 Task: Add Sprouts Organic Medium Blend Coffee Pods 12 Pack to the cart.
Action: Mouse pressed left at (16, 135)
Screenshot: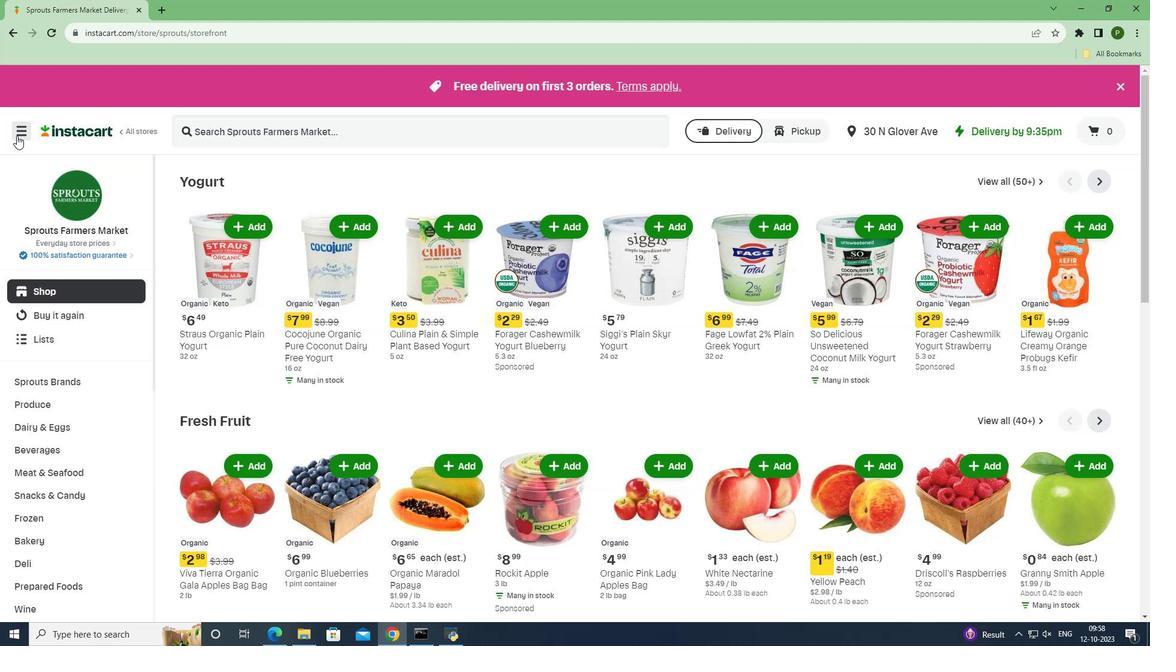 
Action: Mouse moved to (52, 321)
Screenshot: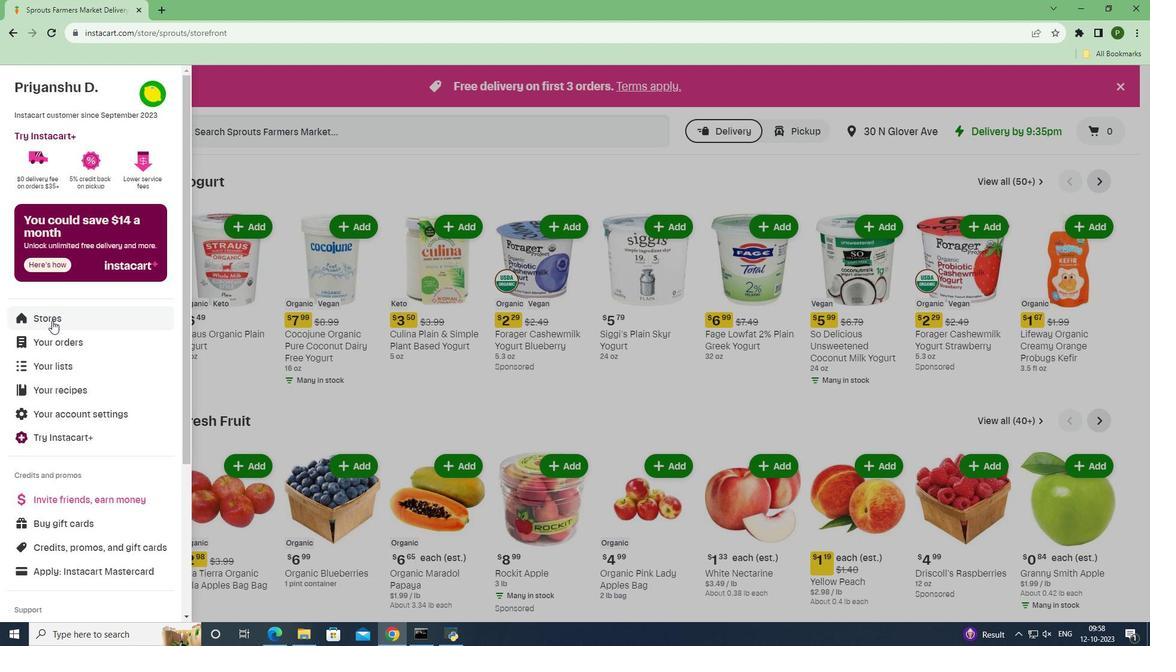 
Action: Mouse pressed left at (52, 321)
Screenshot: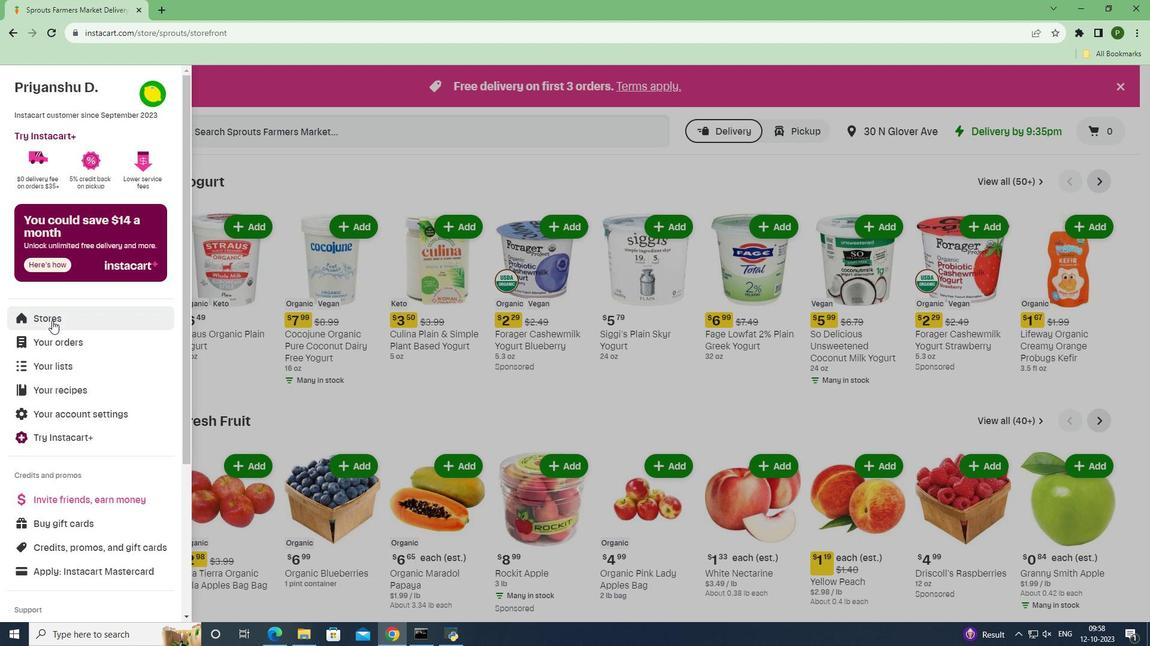 
Action: Mouse moved to (274, 138)
Screenshot: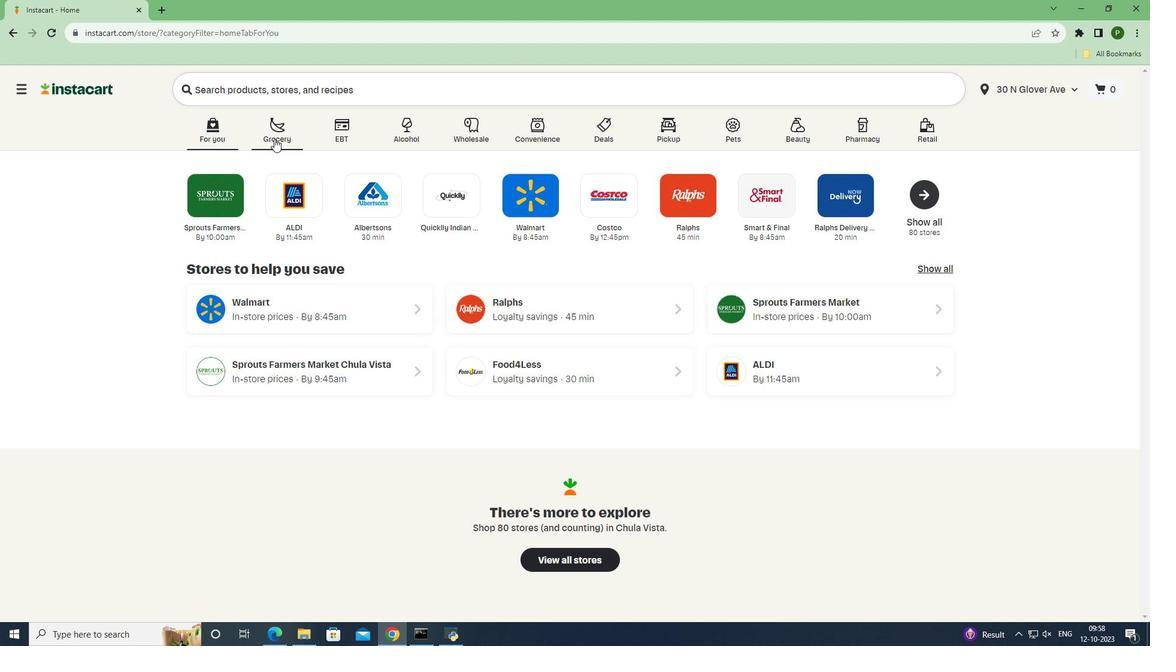 
Action: Mouse pressed left at (274, 138)
Screenshot: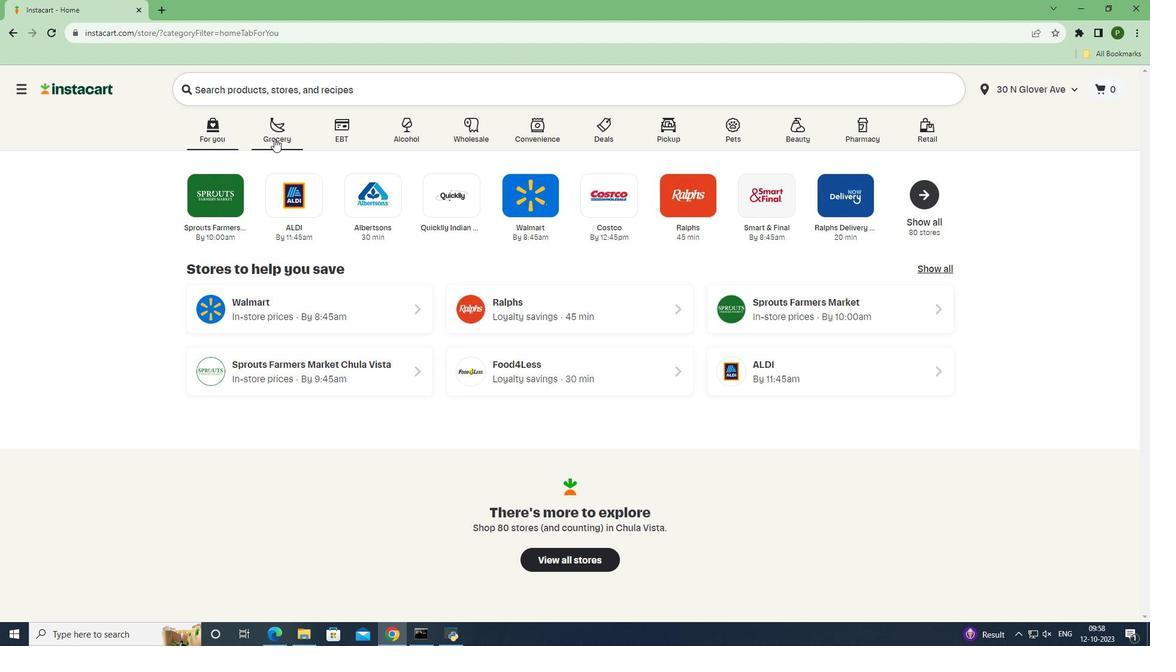 
Action: Mouse moved to (467, 277)
Screenshot: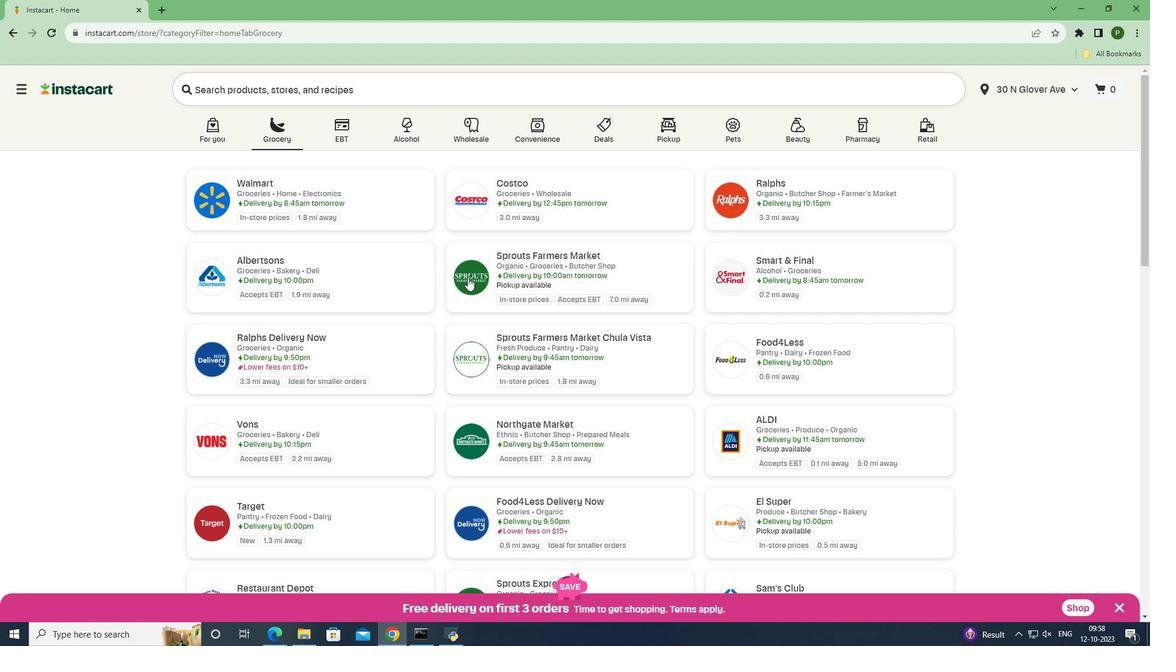 
Action: Mouse pressed left at (467, 277)
Screenshot: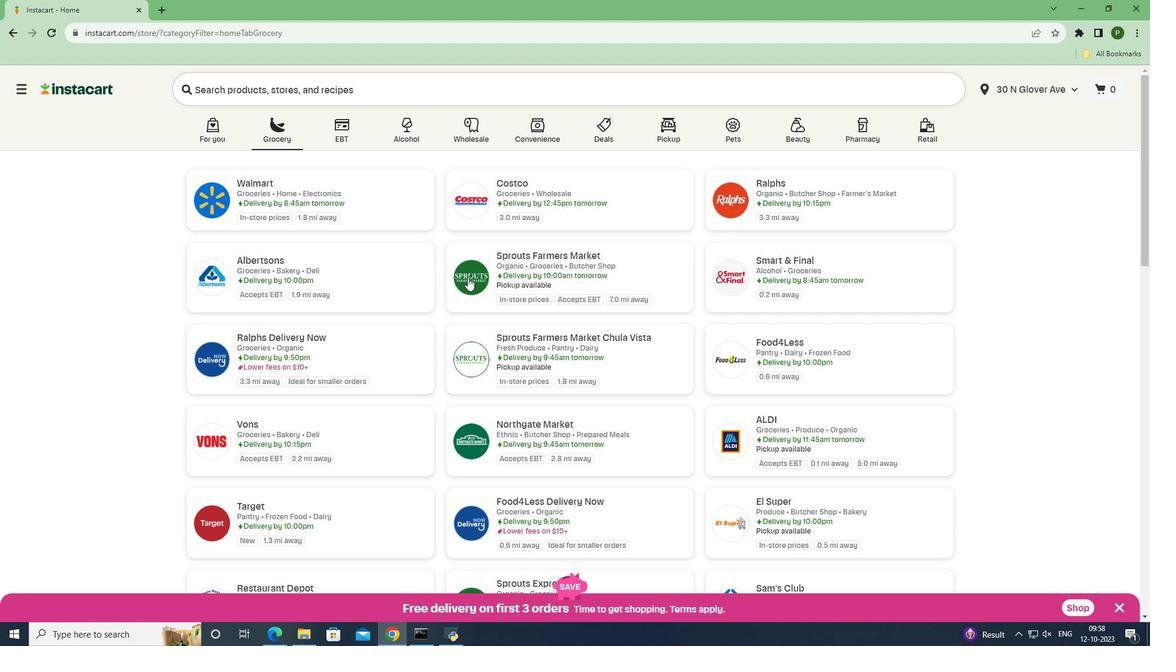 
Action: Mouse moved to (77, 455)
Screenshot: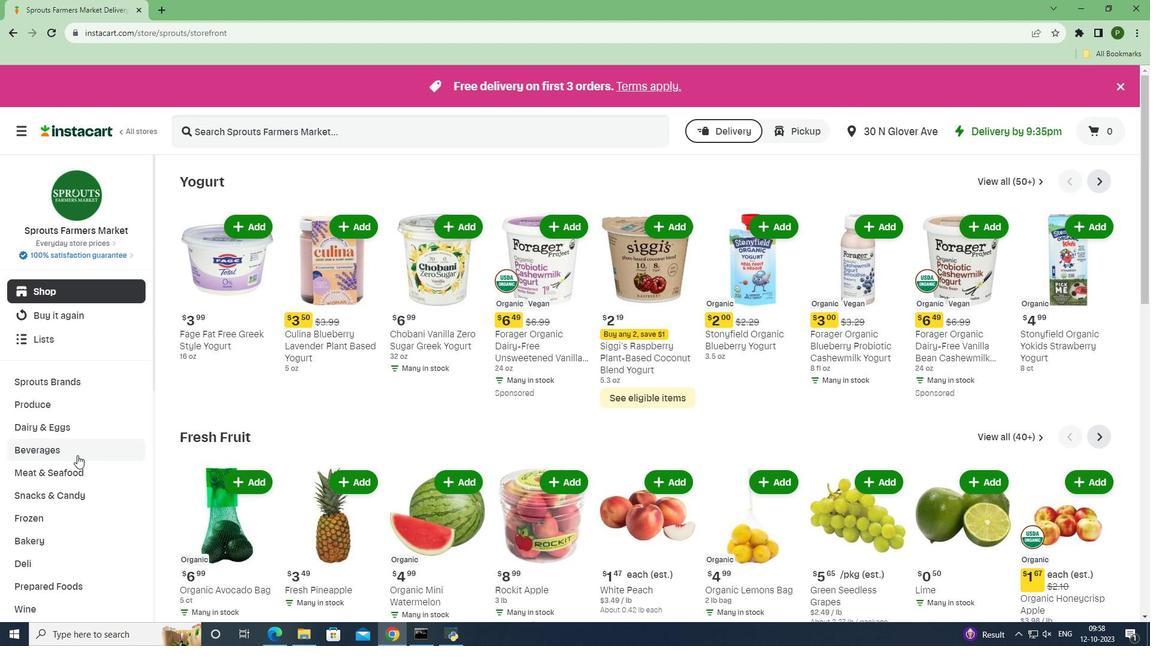 
Action: Mouse pressed left at (77, 455)
Screenshot: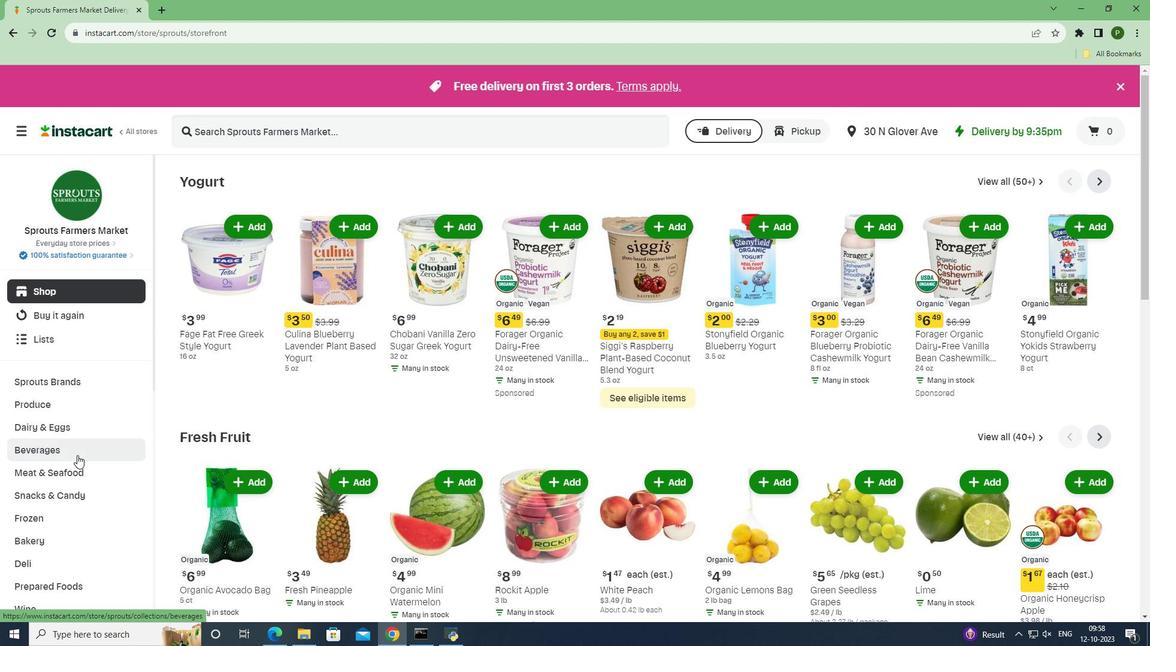 
Action: Mouse moved to (447, 210)
Screenshot: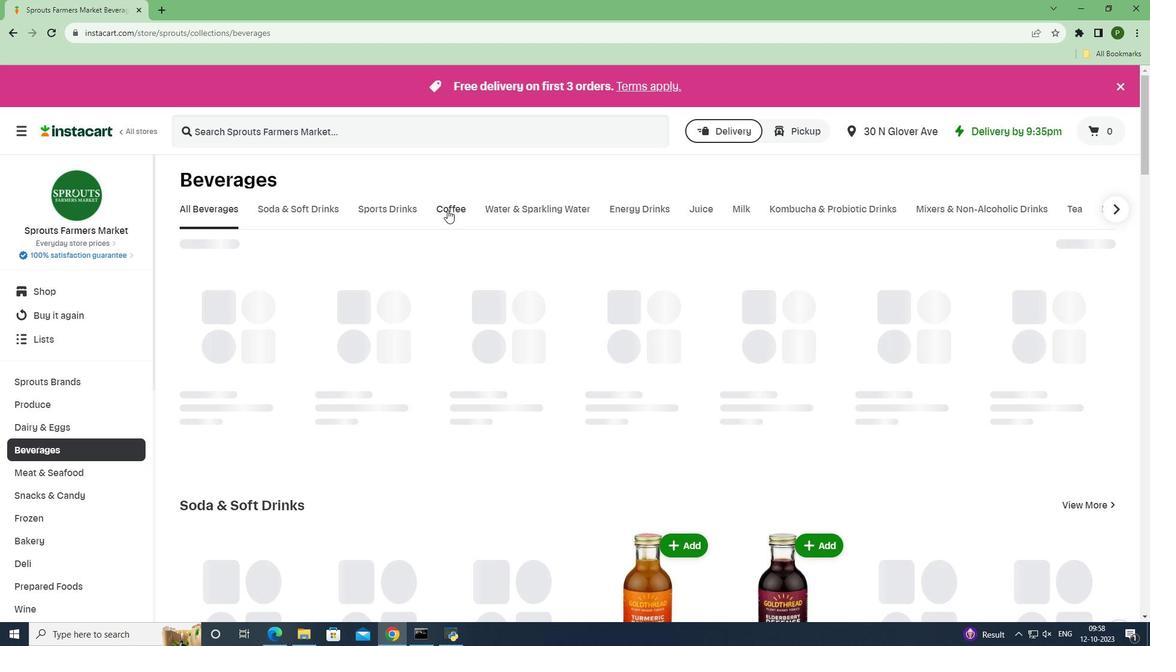 
Action: Mouse pressed left at (447, 210)
Screenshot: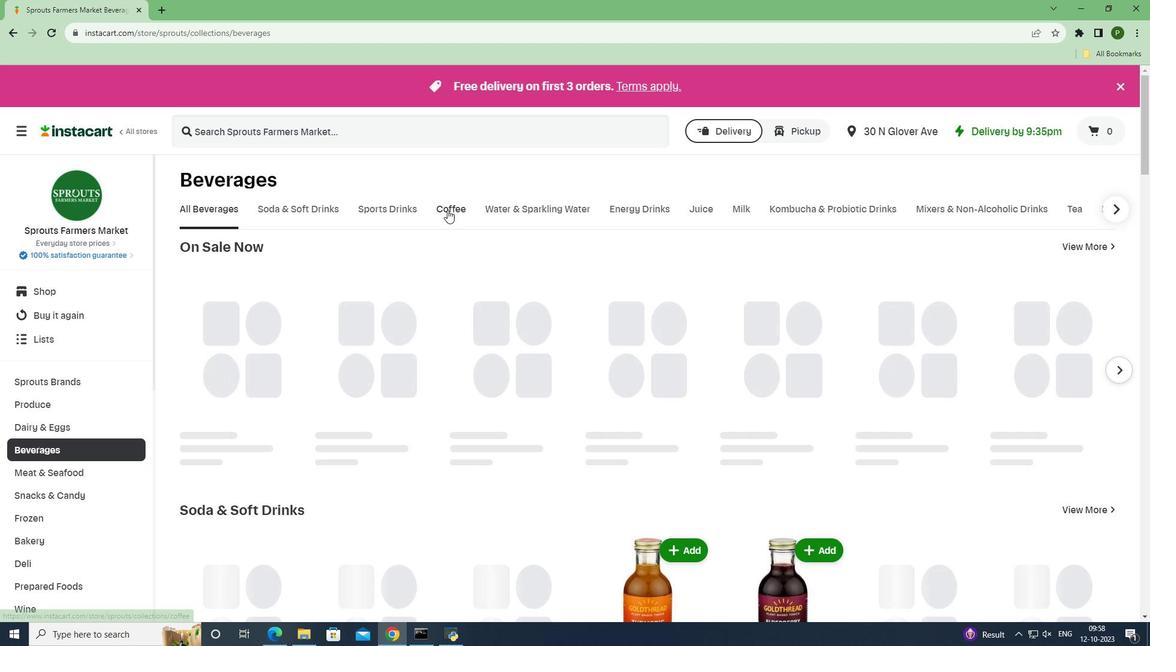 
Action: Mouse moved to (268, 126)
Screenshot: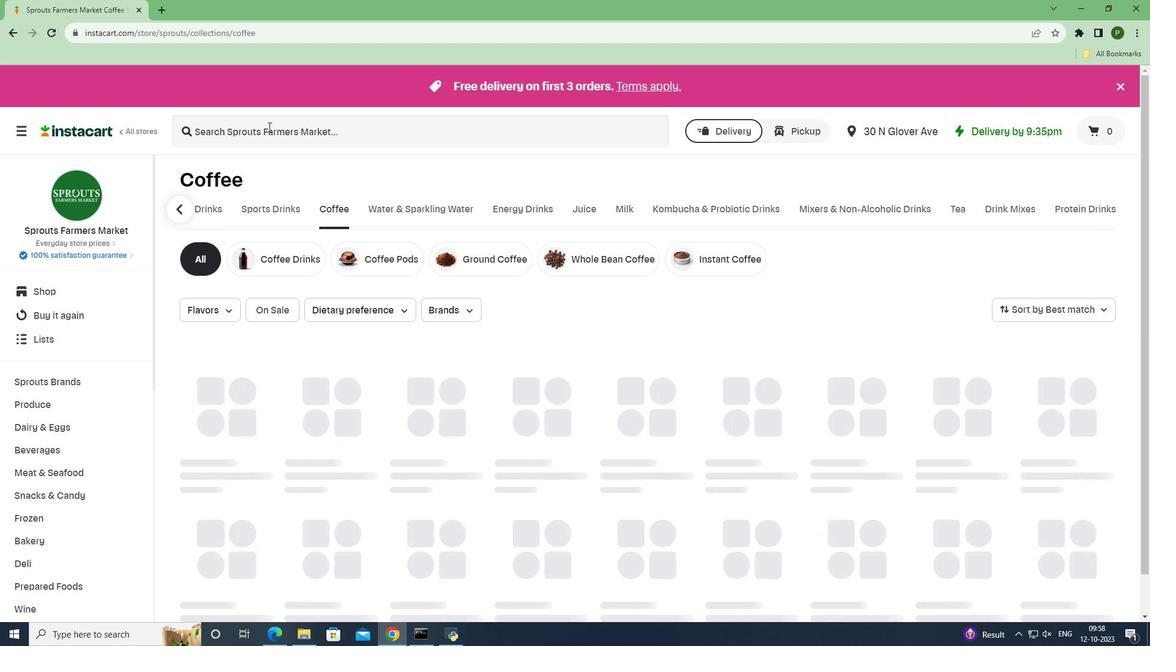 
Action: Mouse pressed left at (268, 126)
Screenshot: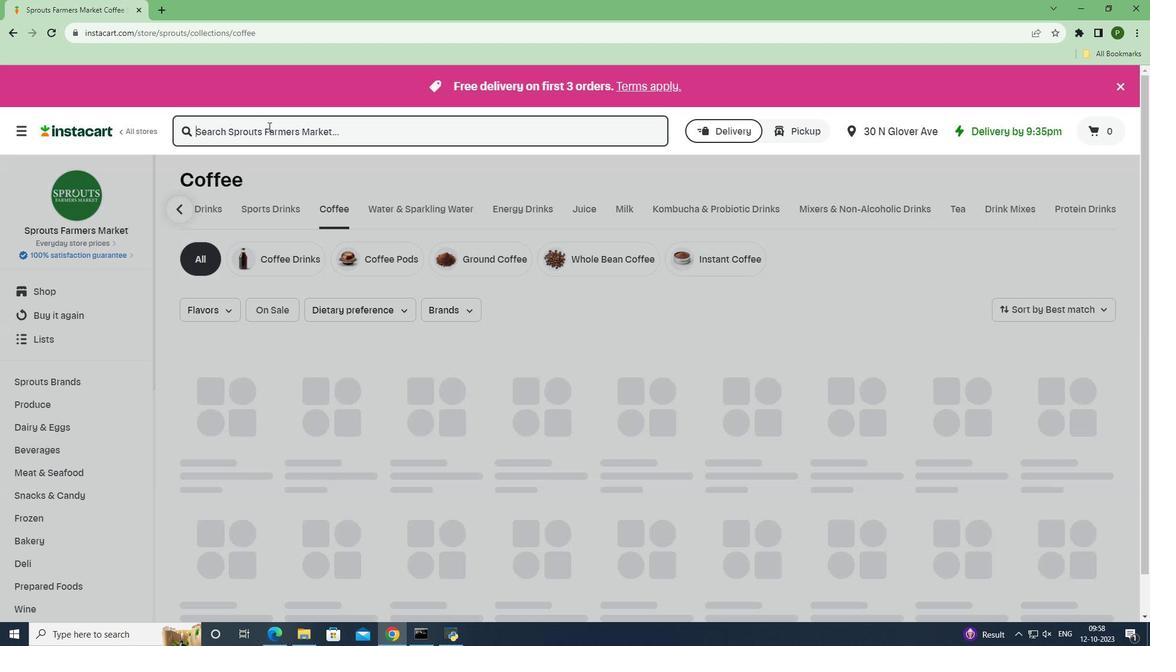 
Action: Key pressed <Key.caps_lock>S<Key.caps_lock>prouts<Key.space><Key.caps_lock>O<Key.caps_lock>rganic<Key.space><Key.caps_lock>M<Key.caps_lock>edium<Key.space><Key.caps_lock>B<Key.caps_lock>lend<Key.space><Key.caps_lock>C<Key.caps_lock>offee<Key.space><Key.caps_lock>P<Key.caps_lock>ods<Key.space>12<Key.space><Key.caps_lock>P<Key.caps_lock>ack<Key.space><Key.enter>
Screenshot: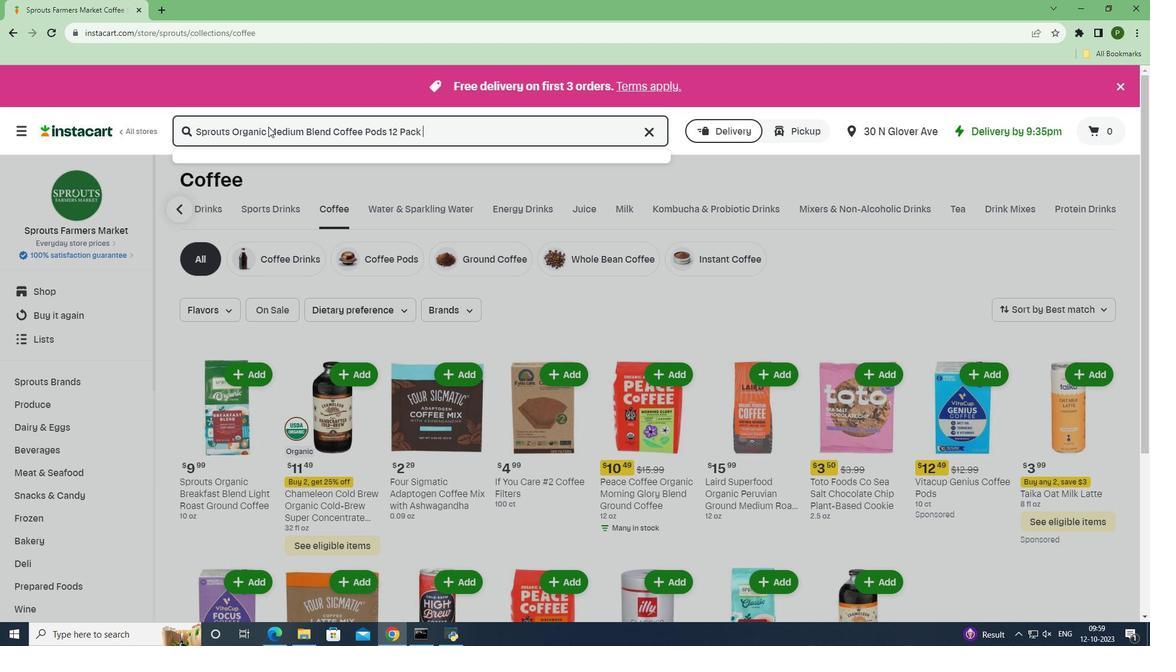 
Action: Mouse moved to (246, 331)
Screenshot: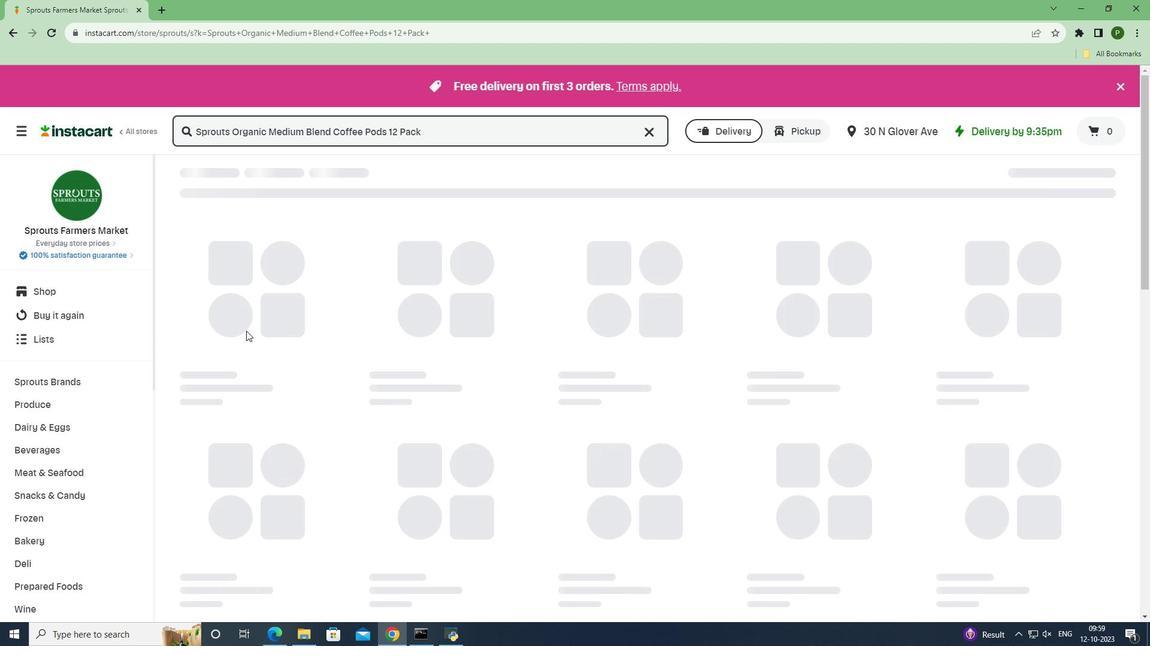 
Action: Mouse pressed left at (246, 331)
Screenshot: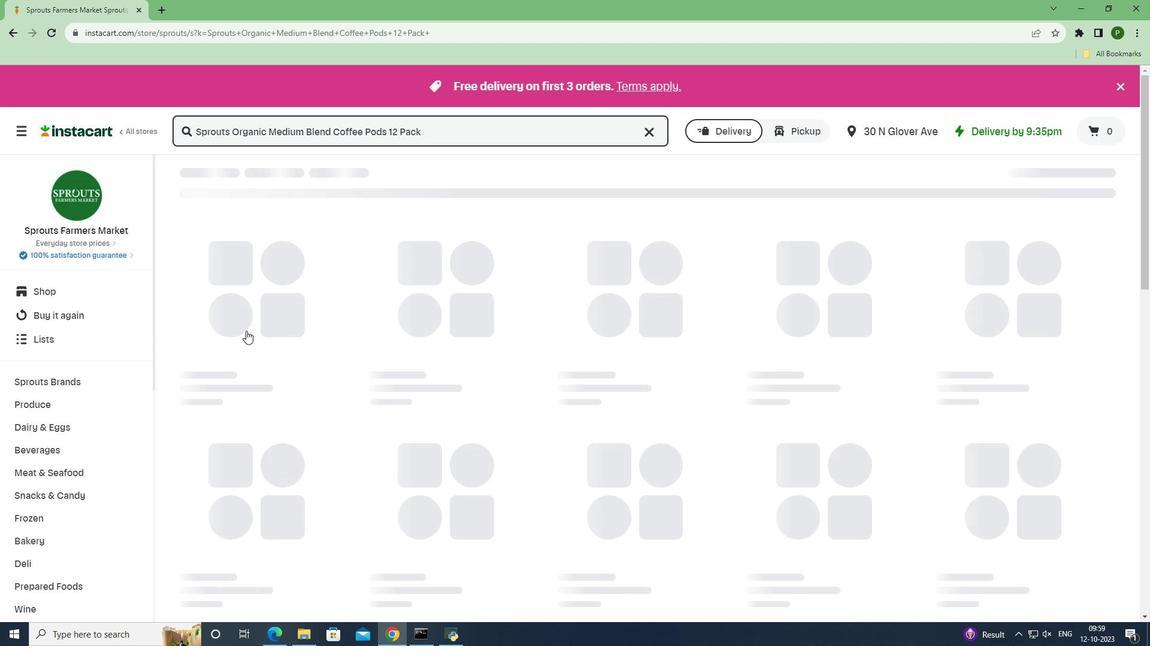 
Action: Mouse moved to (696, 255)
Screenshot: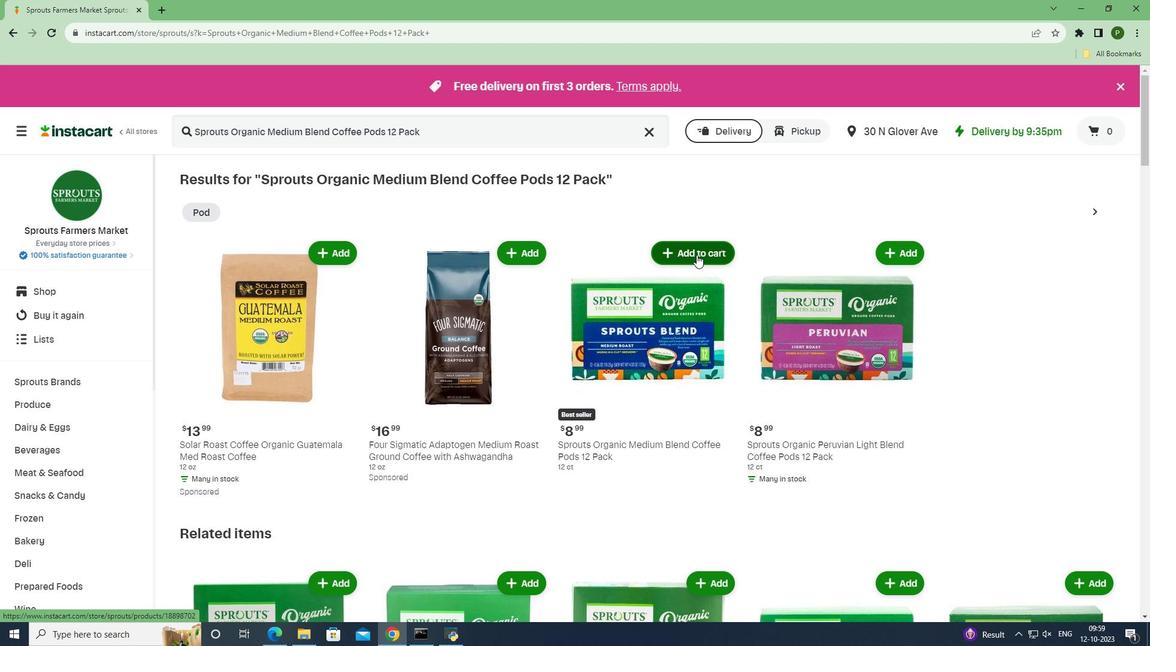
Action: Mouse pressed left at (696, 255)
Screenshot: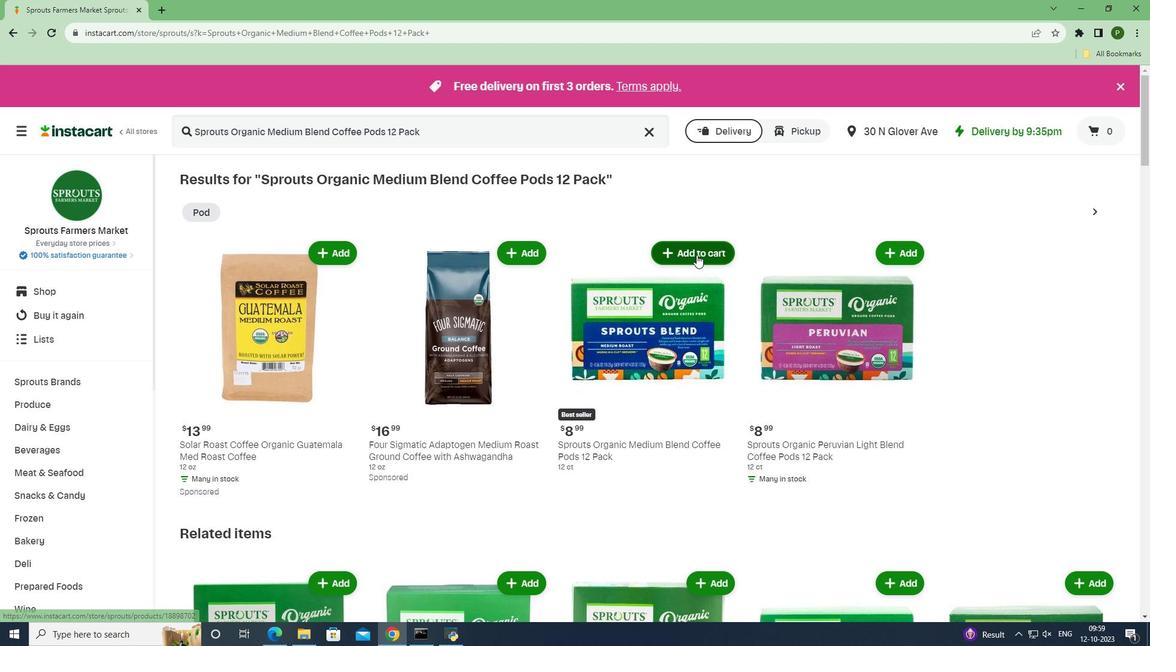 
Action: Mouse moved to (728, 282)
Screenshot: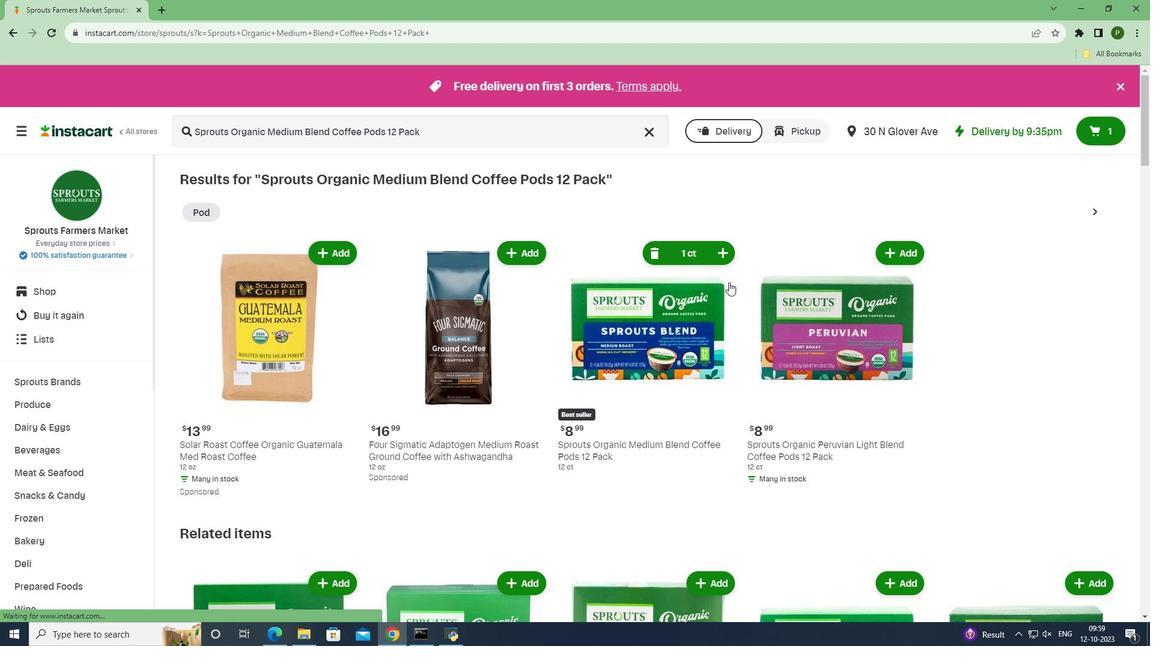 
